 Task: Add Eboost SUPER FUEL, Natural Energy + Vitamins, Strawberry Lemonade to the cart.
Action: Mouse pressed left at (18, 128)
Screenshot: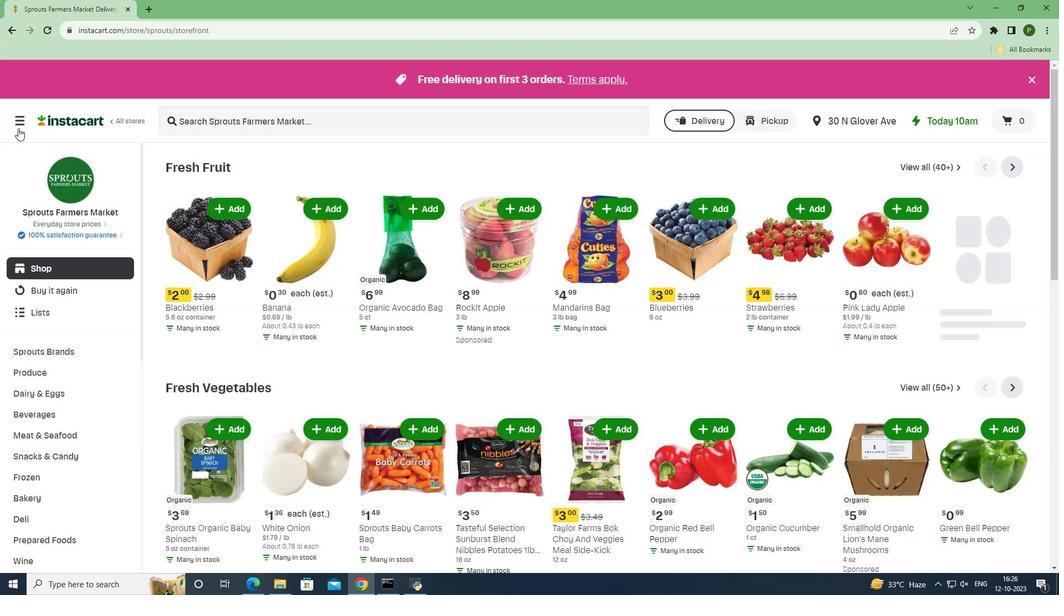 
Action: Mouse moved to (51, 296)
Screenshot: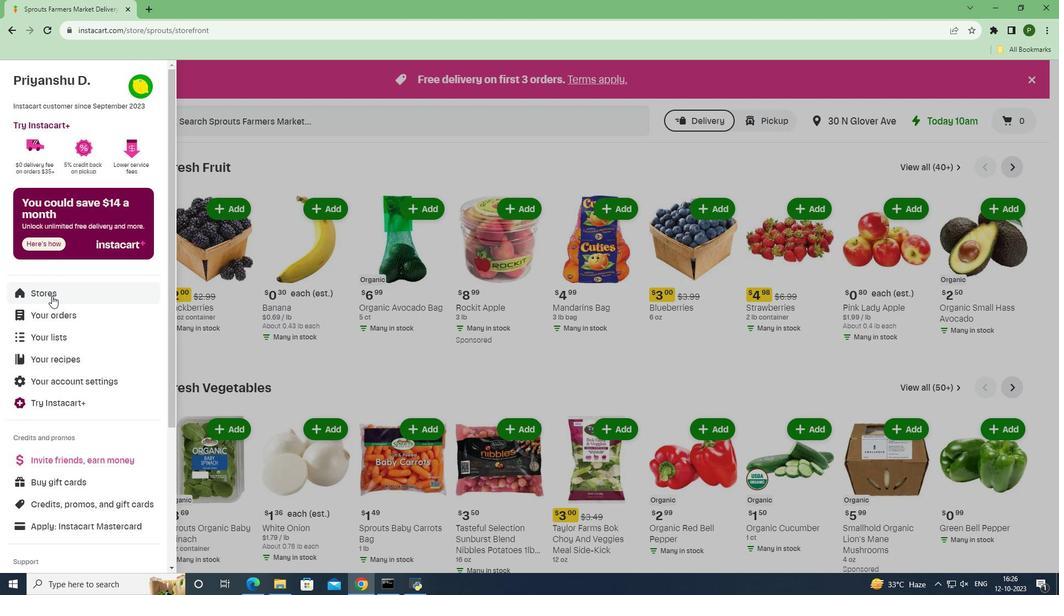 
Action: Mouse pressed left at (51, 296)
Screenshot: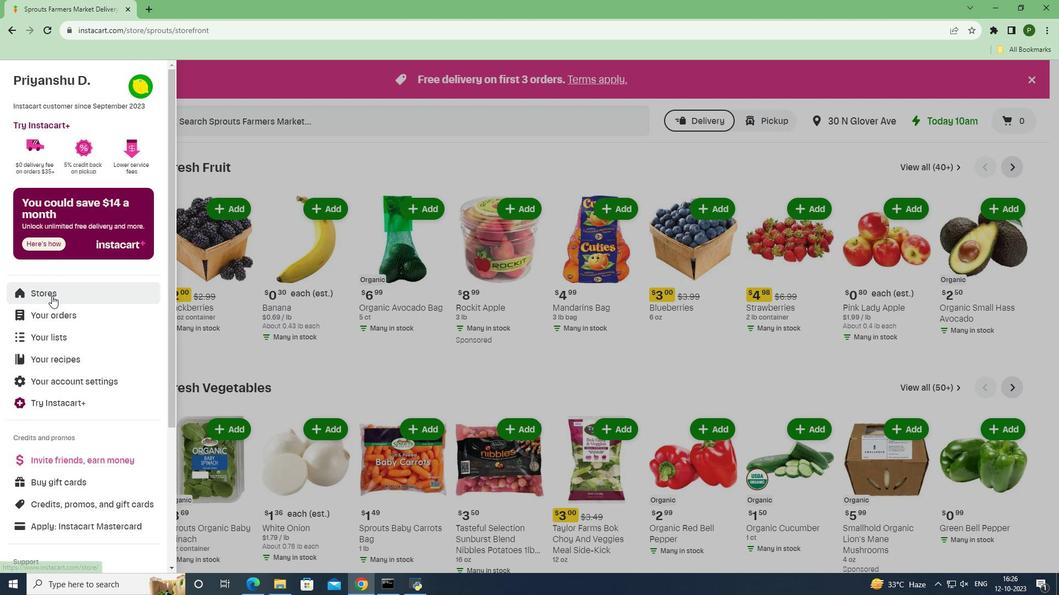 
Action: Mouse moved to (244, 136)
Screenshot: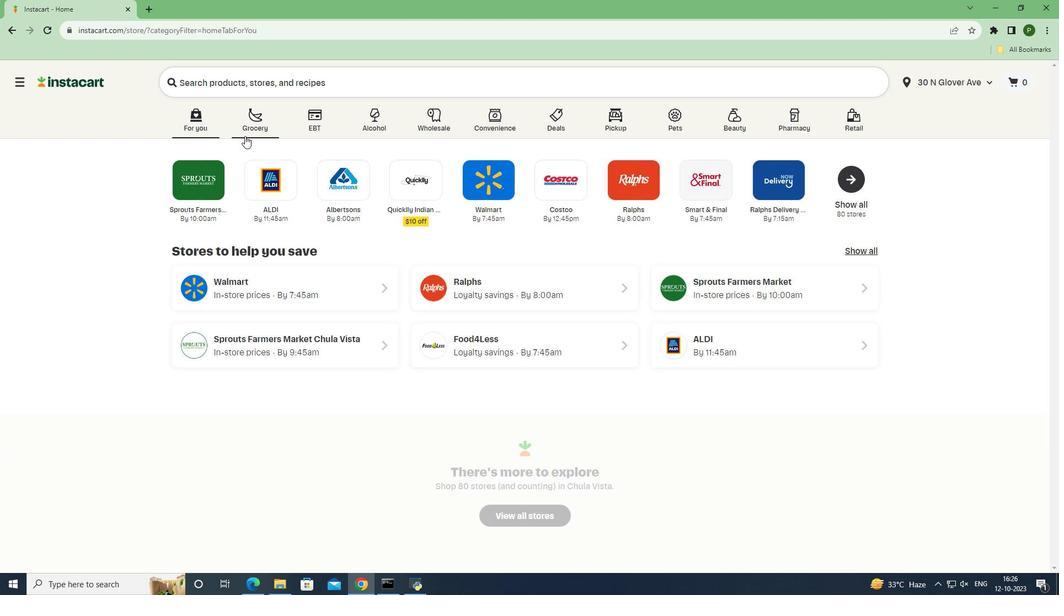 
Action: Mouse pressed left at (244, 136)
Screenshot: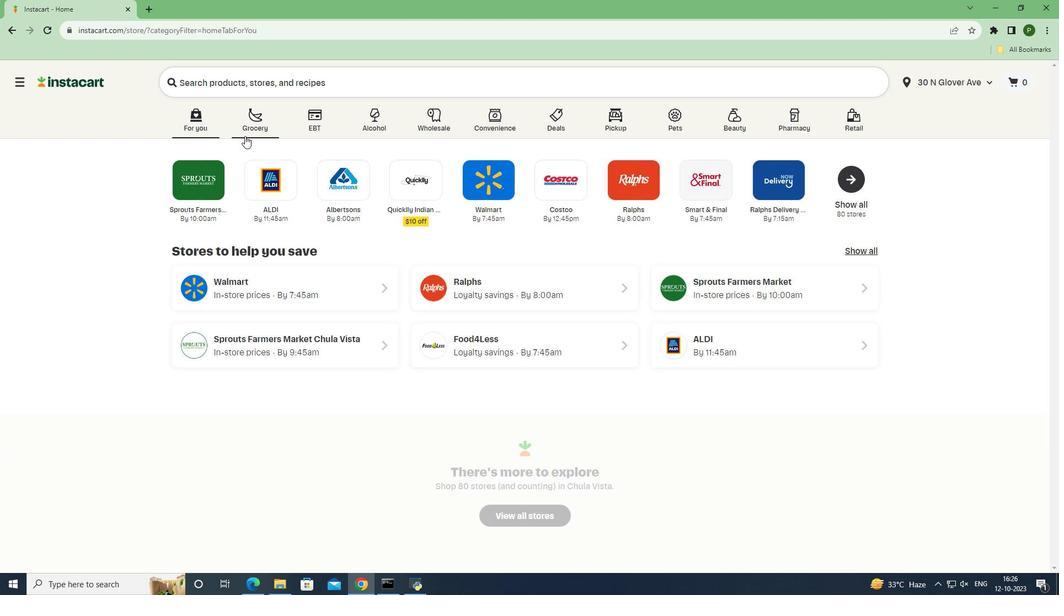 
Action: Mouse moved to (429, 254)
Screenshot: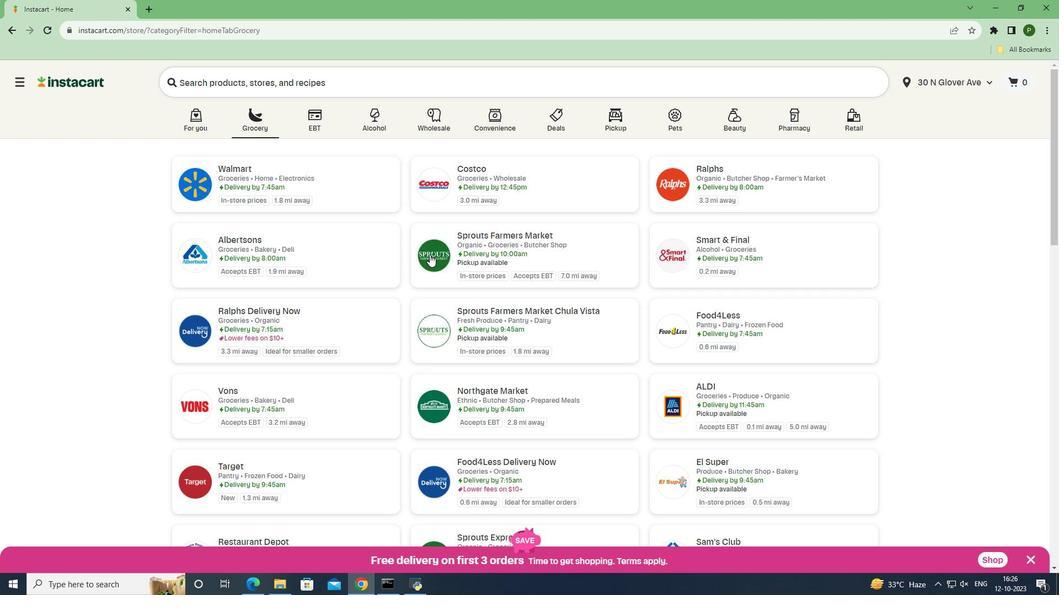 
Action: Mouse pressed left at (429, 254)
Screenshot: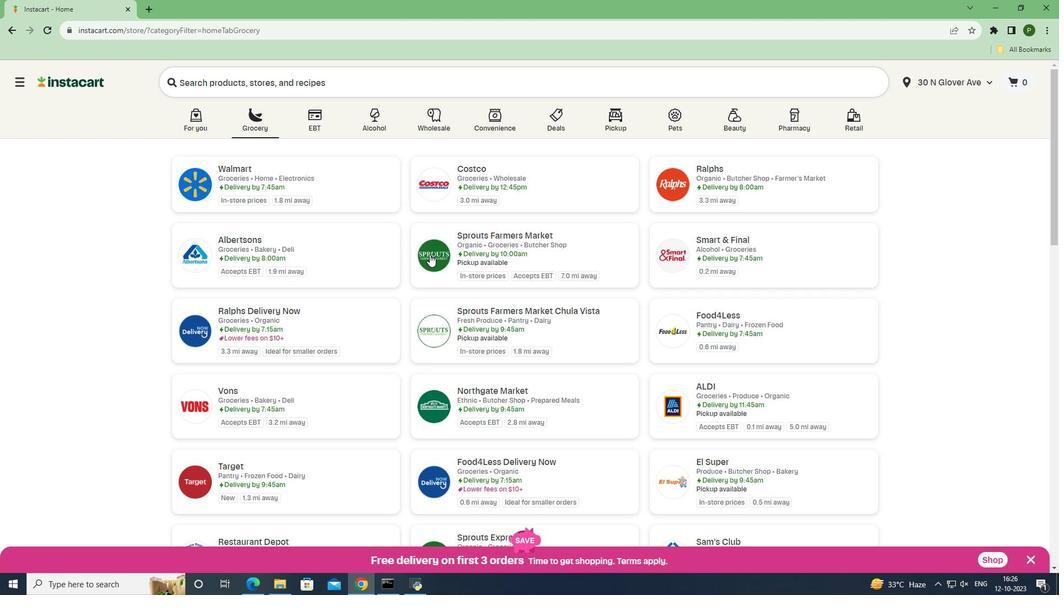 
Action: Mouse moved to (71, 415)
Screenshot: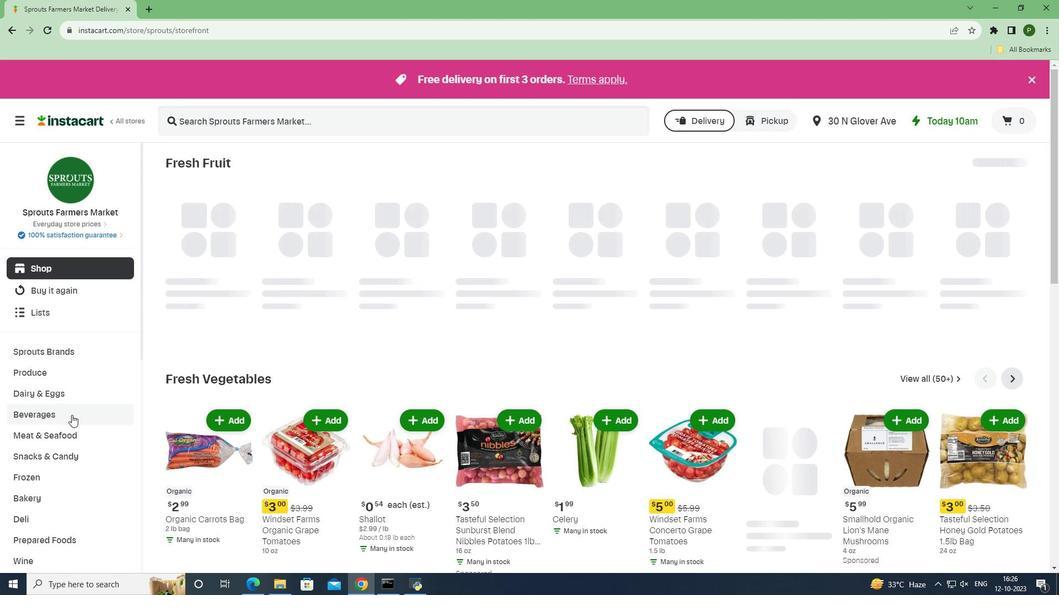 
Action: Mouse pressed left at (71, 415)
Screenshot: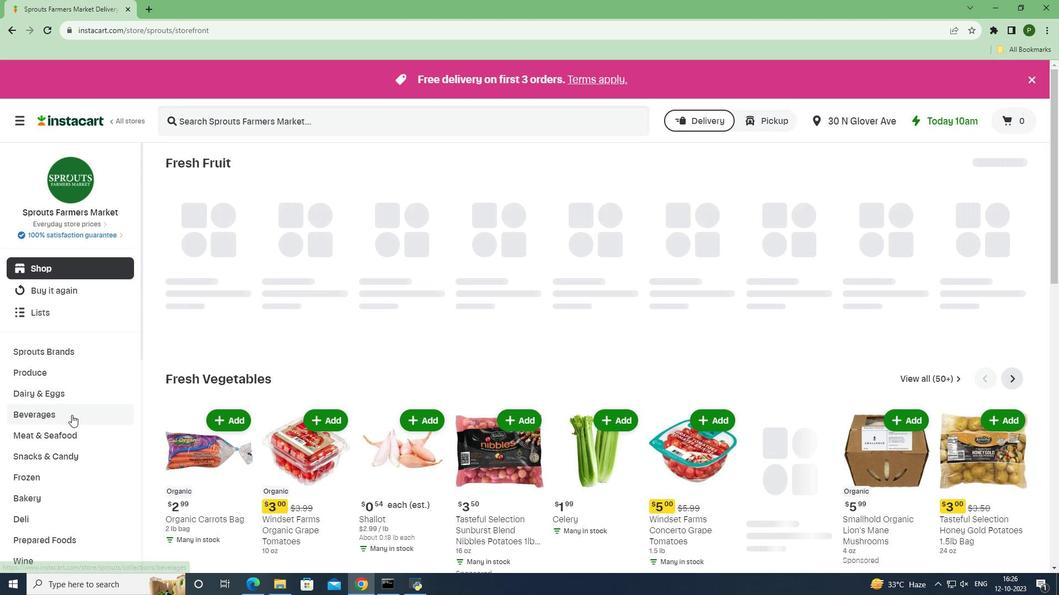 
Action: Mouse moved to (582, 183)
Screenshot: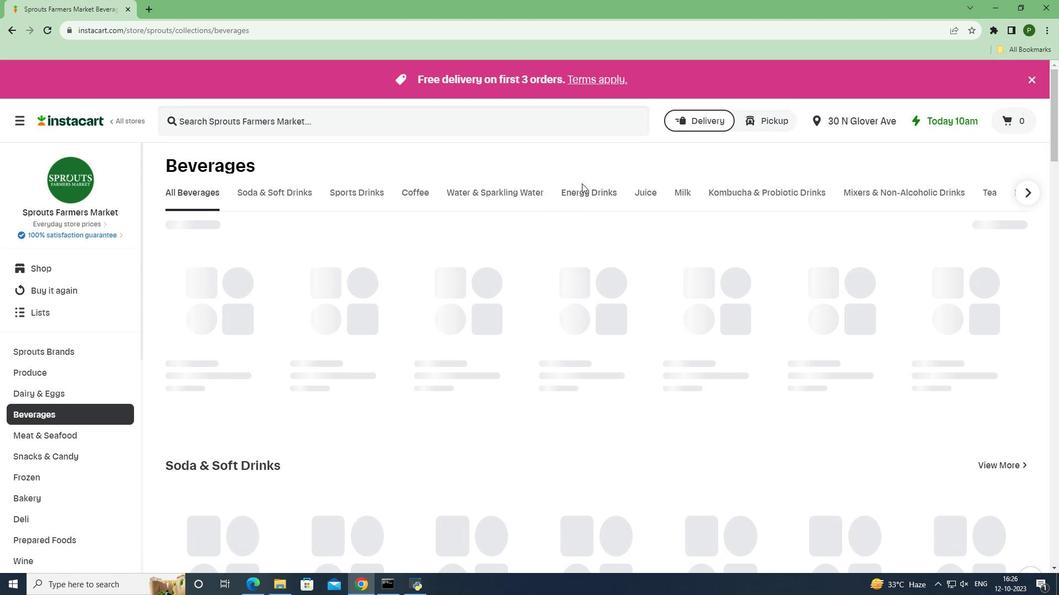
Action: Mouse pressed left at (582, 183)
Screenshot: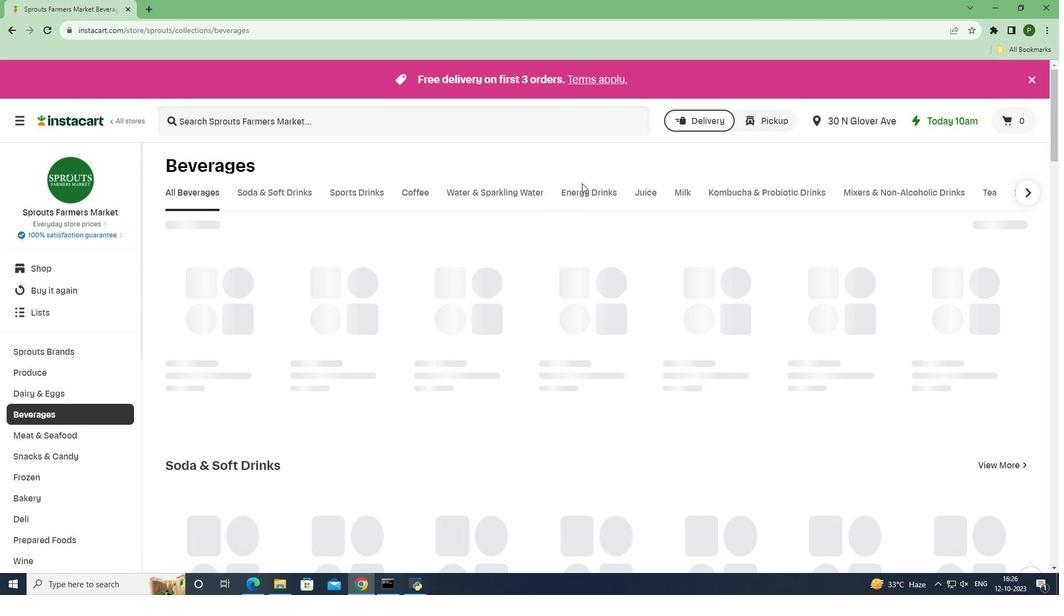 
Action: Mouse moved to (581, 187)
Screenshot: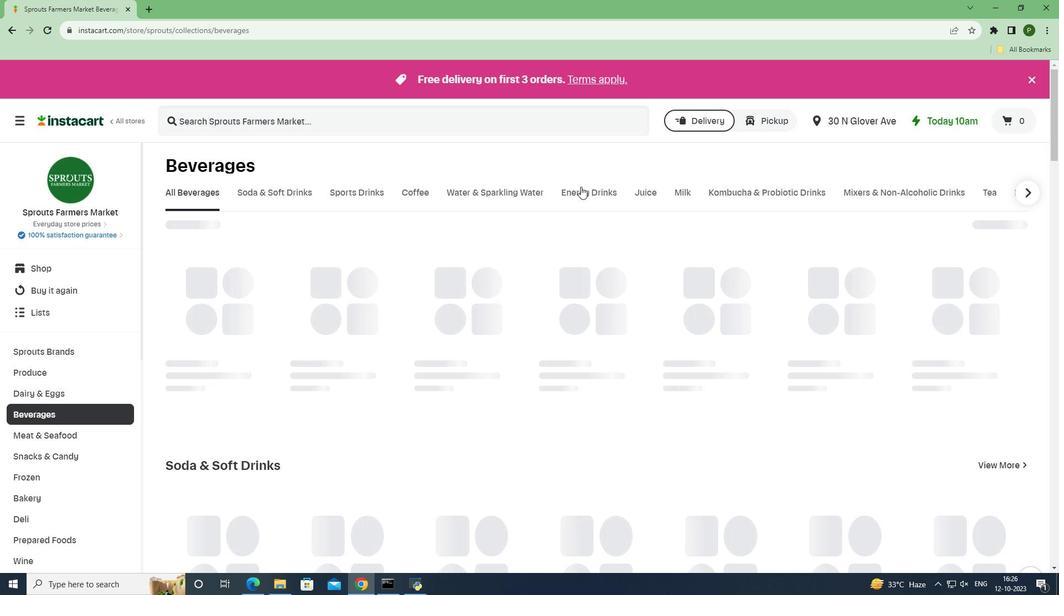 
Action: Mouse pressed left at (581, 187)
Screenshot: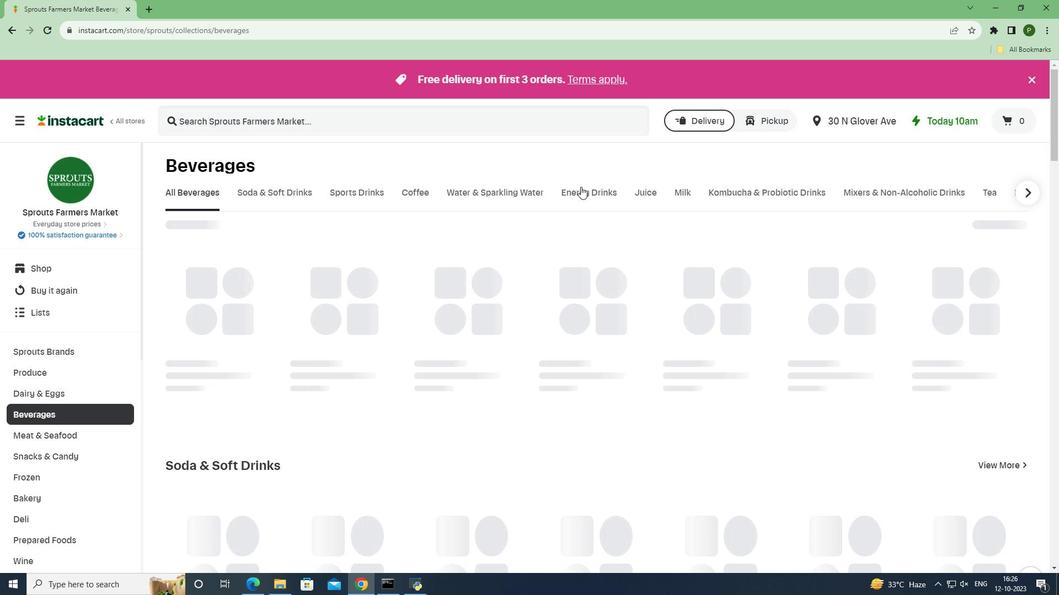 
Action: Mouse moved to (319, 124)
Screenshot: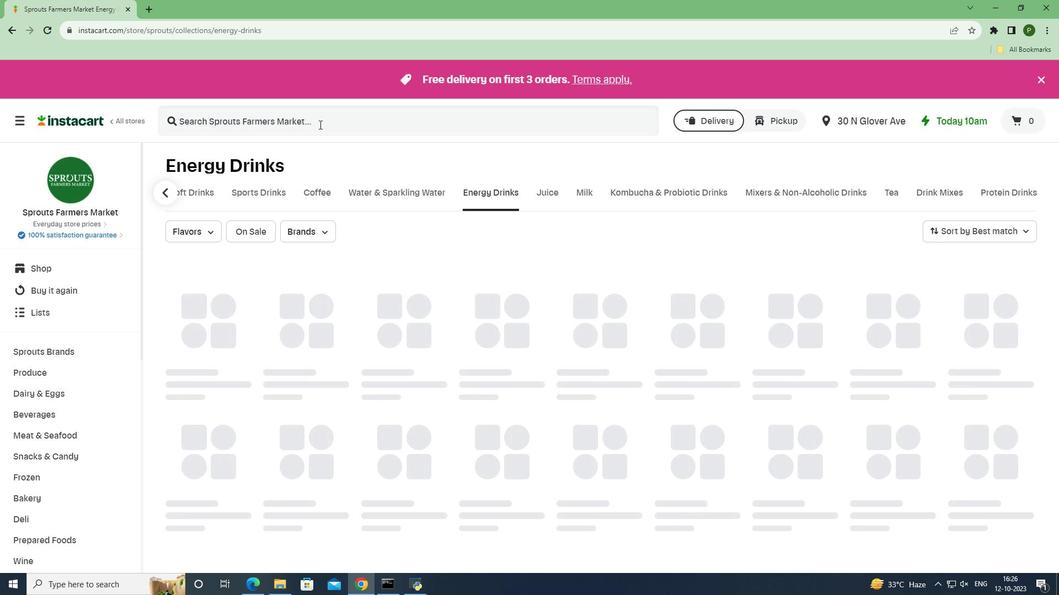 
Action: Mouse pressed left at (319, 124)
Screenshot: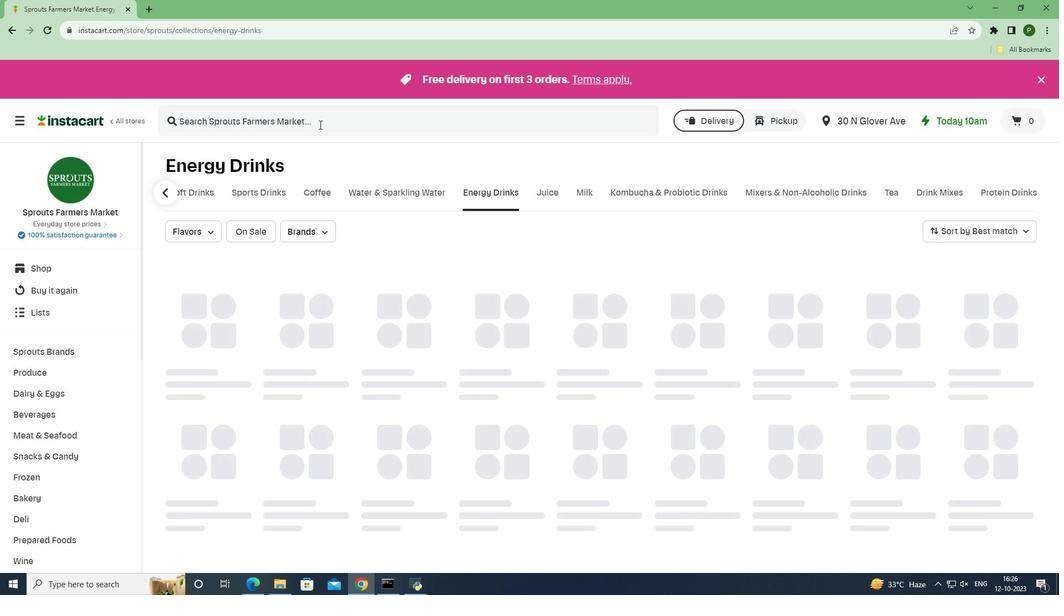 
Action: Key pressed <Key.caps_lock>E<Key.caps_lock>boost<Key.space><Key.caps_lock>SUPER<Key.space>FUEL,<Key.space>N<Key.caps_lock>atural<Key.space><Key.caps_lock>E<Key.caps_lock>nergy<Key.space><Key.shift>+<Key.space><Key.caps_lock>V<Key.caps_lock>itamins,<Key.space><Key.caps_lock>S<Key.caps_lock>trawberry<Key.space><Key.caps_lock>L<Key.caps_lock>emonade<Key.space><Key.enter>
Screenshot: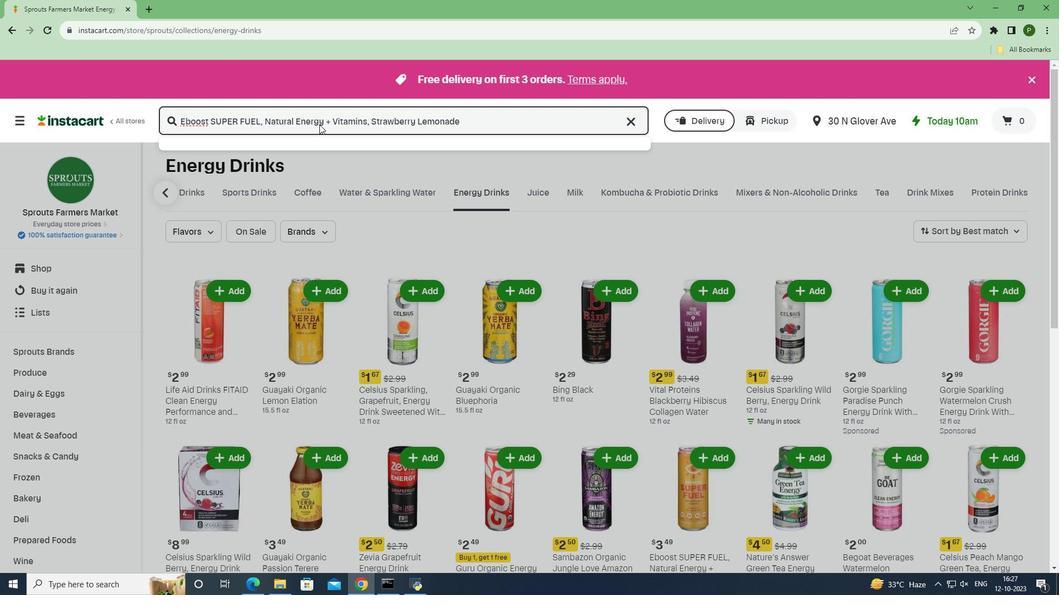 
Action: Mouse moved to (296, 251)
Screenshot: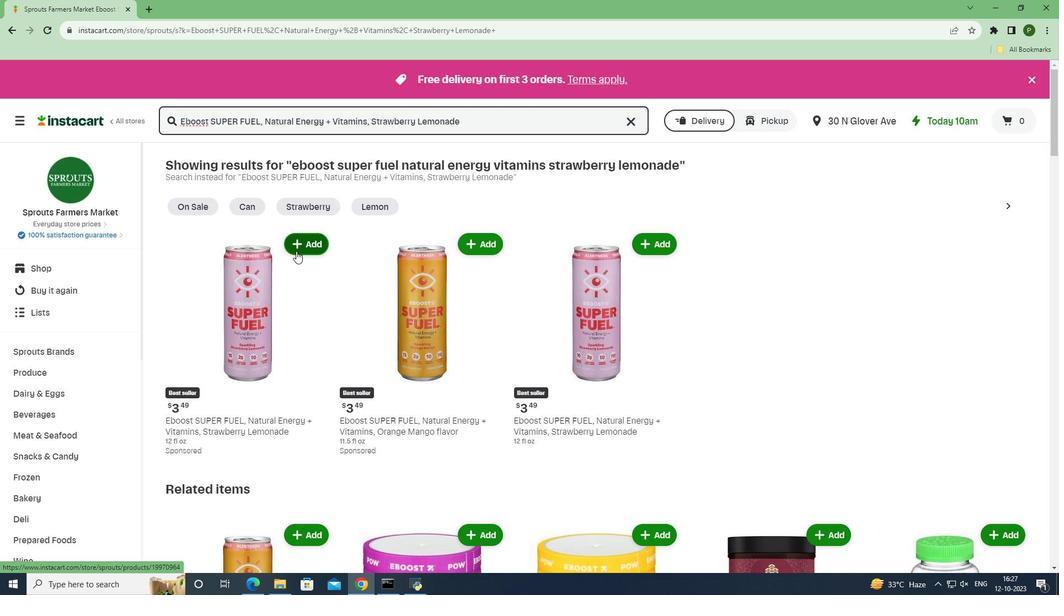 
Action: Mouse pressed left at (296, 251)
Screenshot: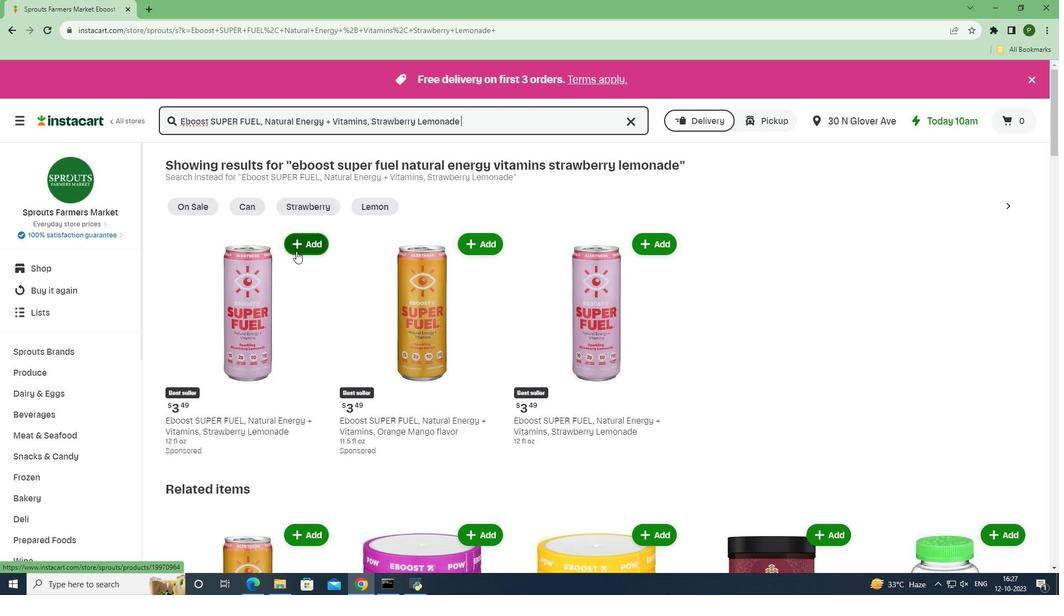 
Action: Mouse moved to (317, 297)
Screenshot: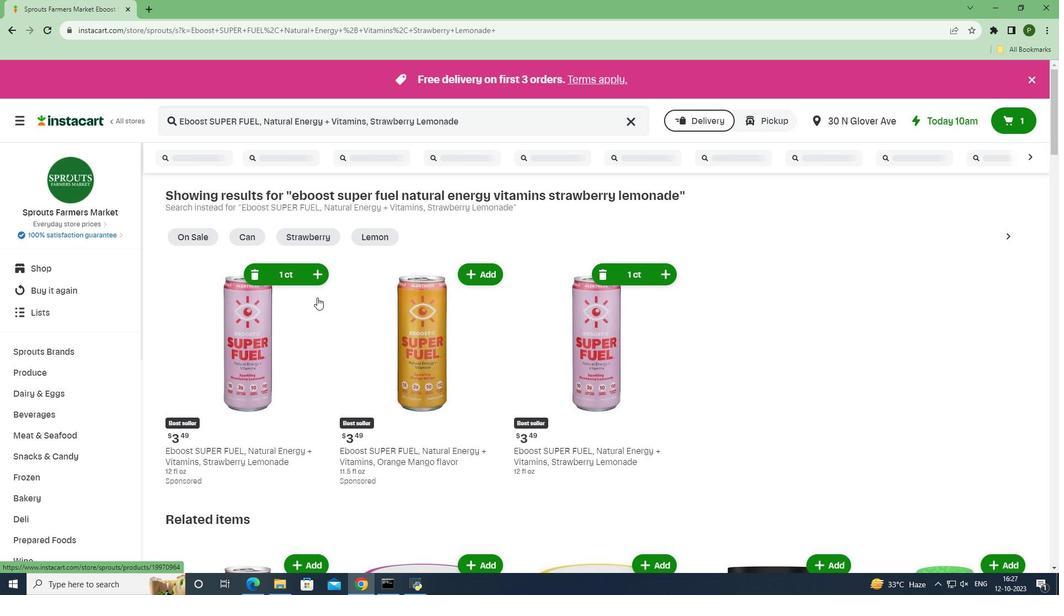 
